 Task: Discover historical landmarks in Nashville, Tennessee, and Memphis, Tennessee.
Action: Mouse moved to (160, 90)
Screenshot: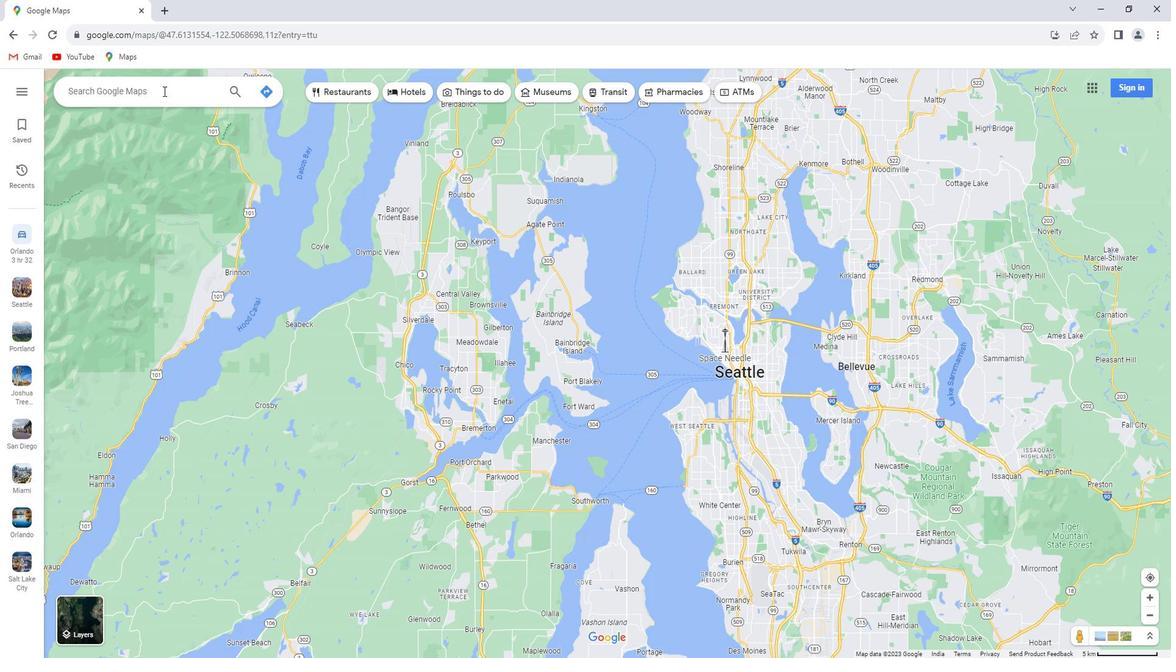 
Action: Mouse pressed left at (160, 90)
Screenshot: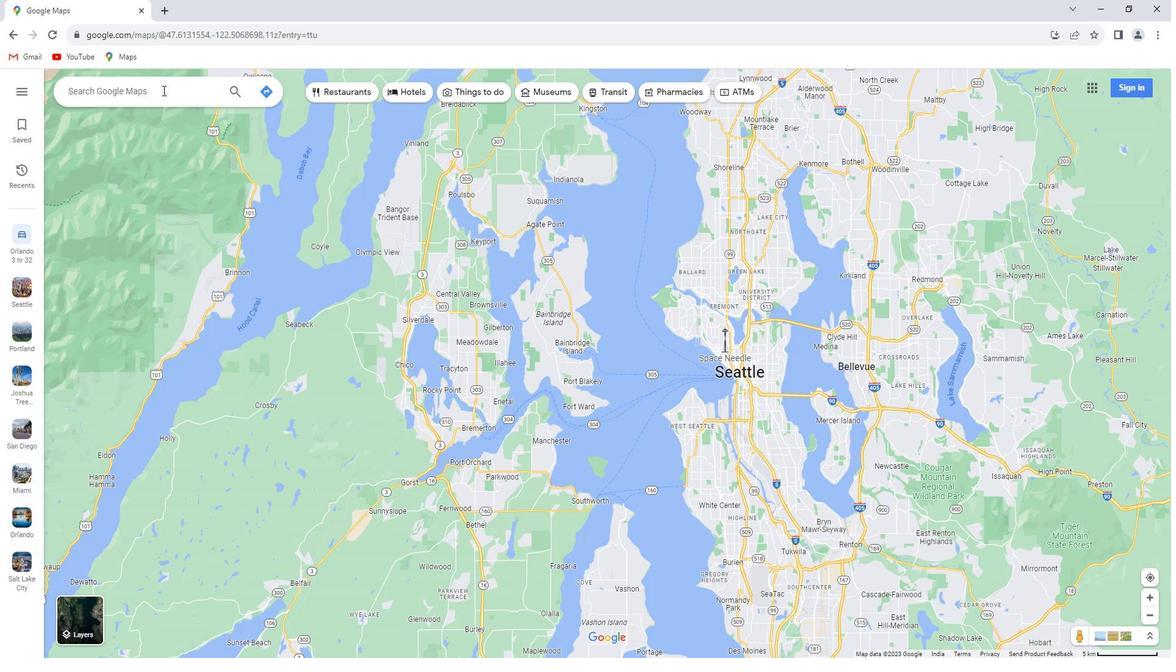 
Action: Key pressed <Key.shift>Nashville,<Key.space><Key.shift>Tee<Key.backspace>nnessee<Key.enter>
Screenshot: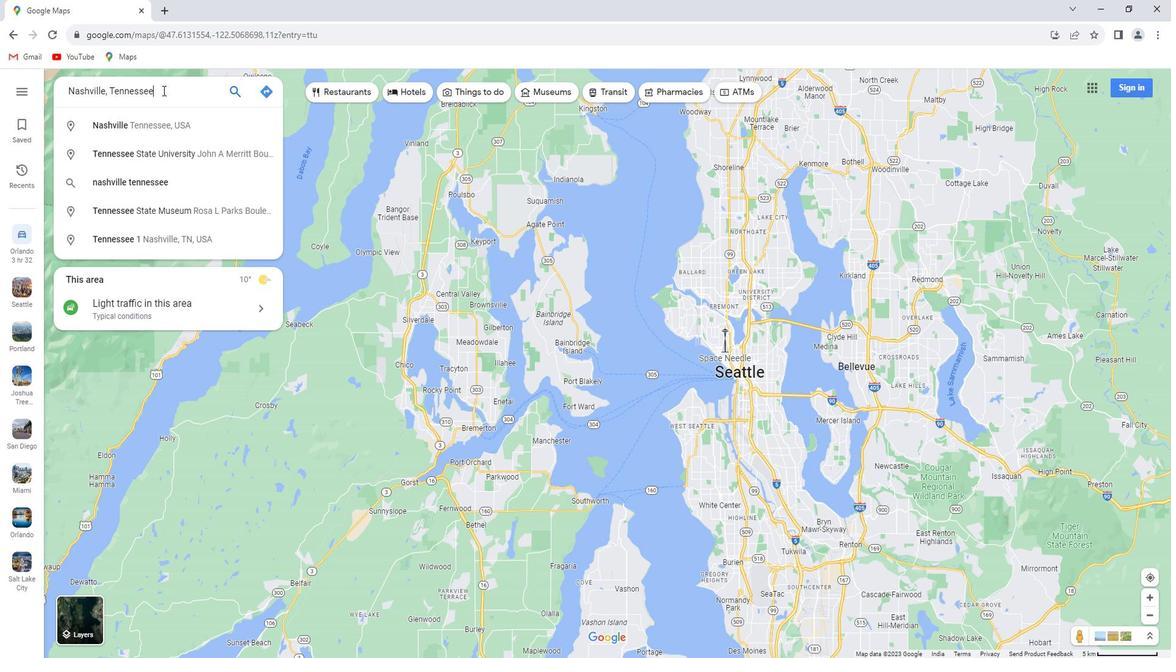 
Action: Mouse moved to (169, 323)
Screenshot: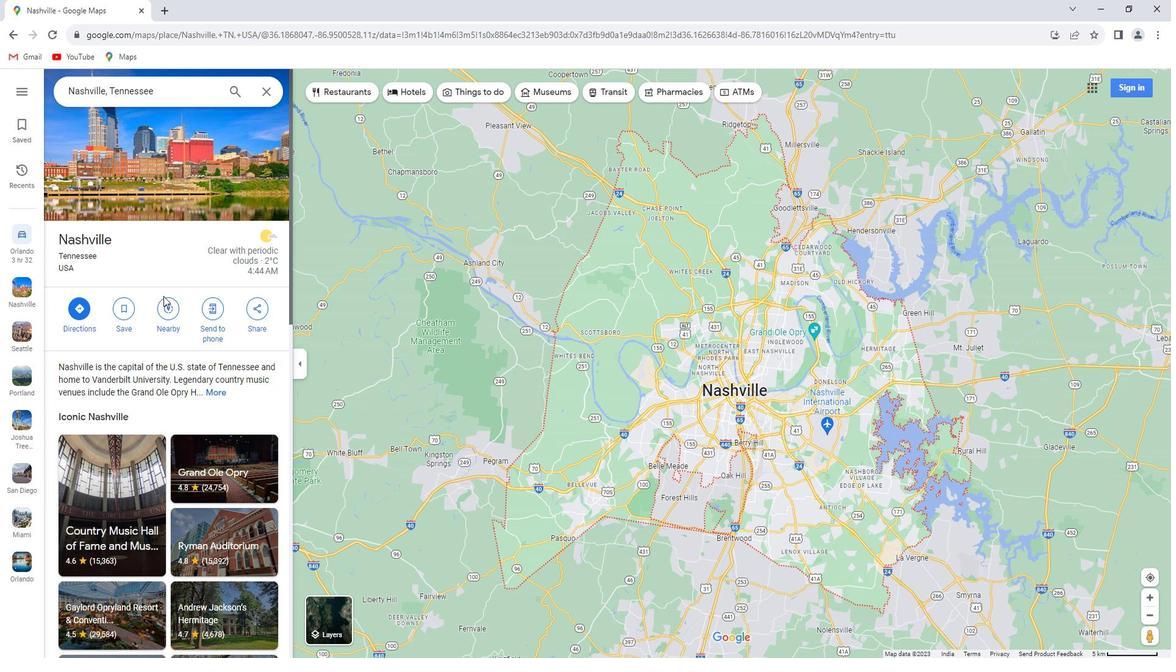 
Action: Mouse pressed left at (169, 323)
Screenshot: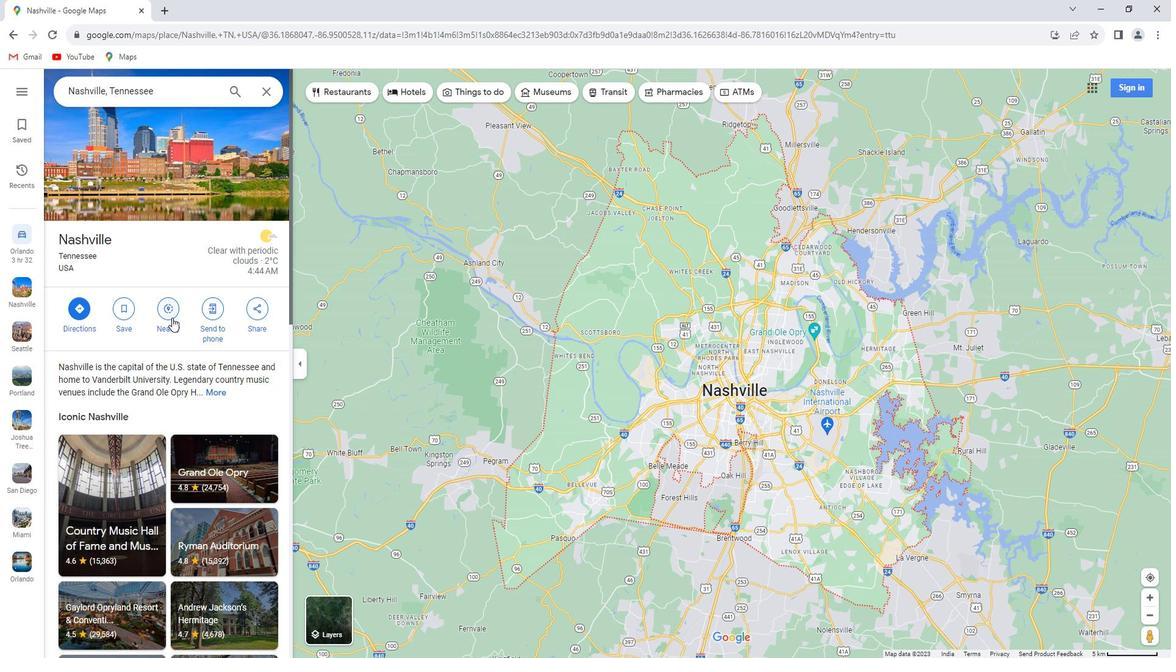
Action: Key pressed historical<Key.space><Key.shift>Landmarks
Screenshot: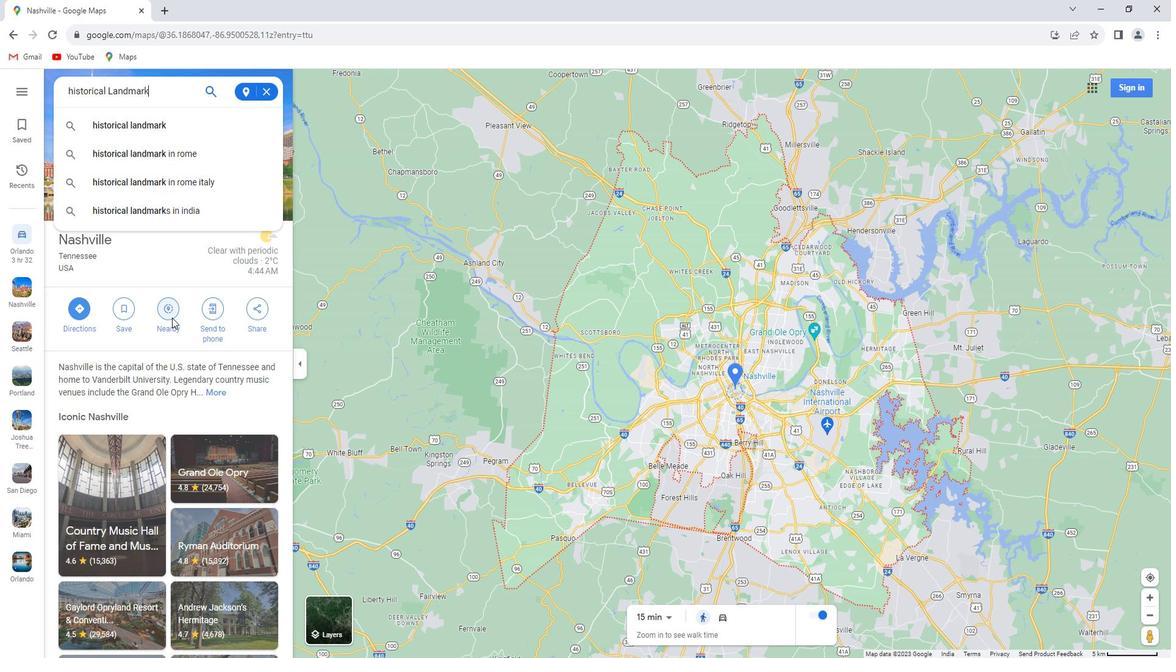 
Action: Mouse moved to (200, 206)
Screenshot: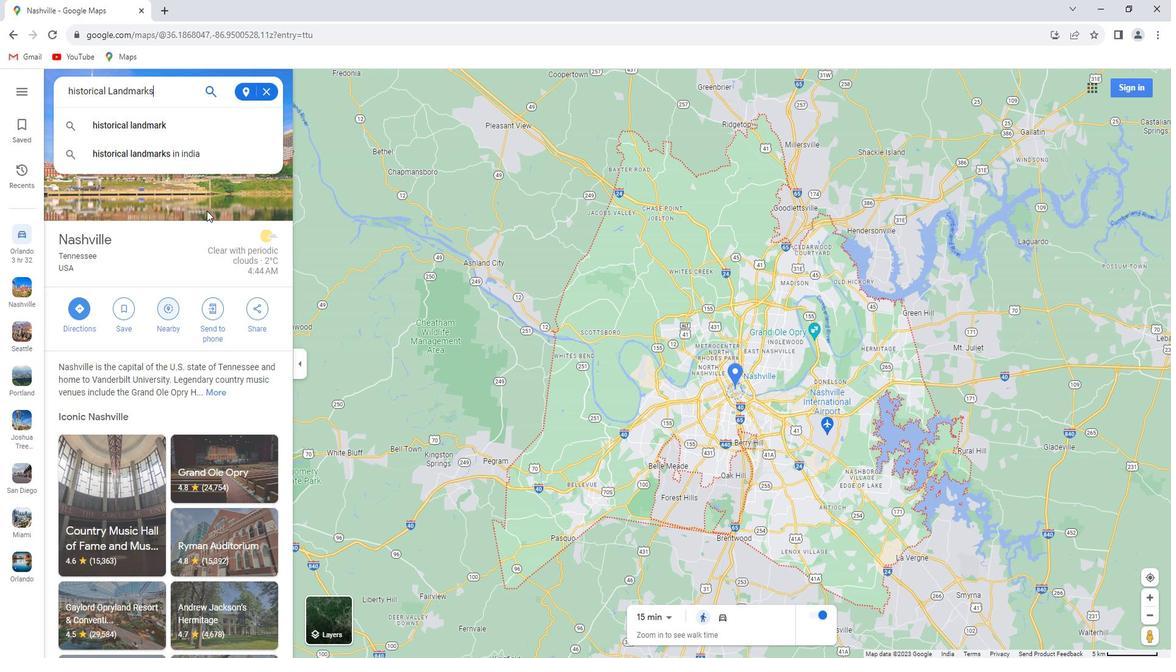 
Action: Key pressed <Key.enter>
Screenshot: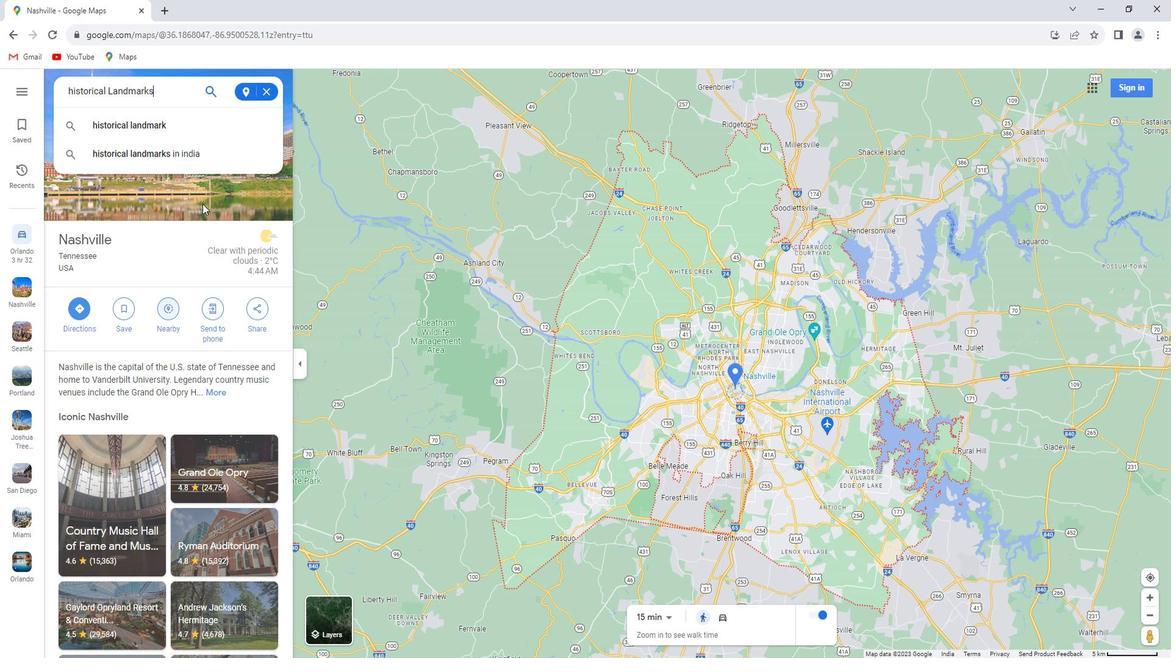 
Action: Mouse moved to (271, 90)
Screenshot: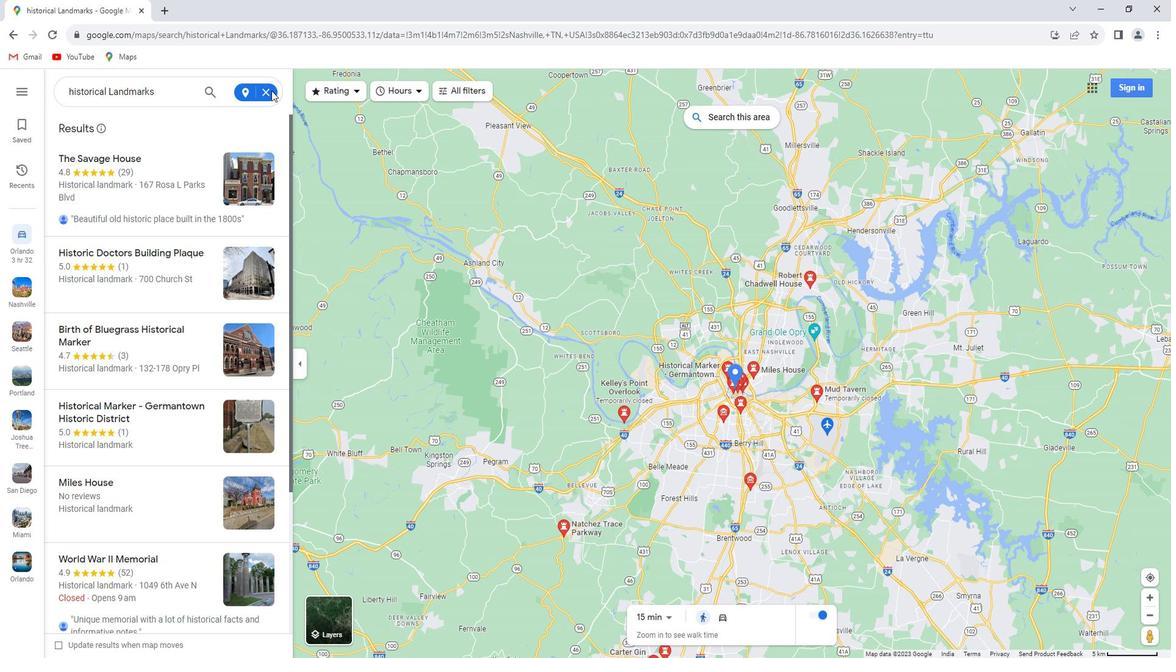 
Action: Mouse pressed left at (271, 90)
Screenshot: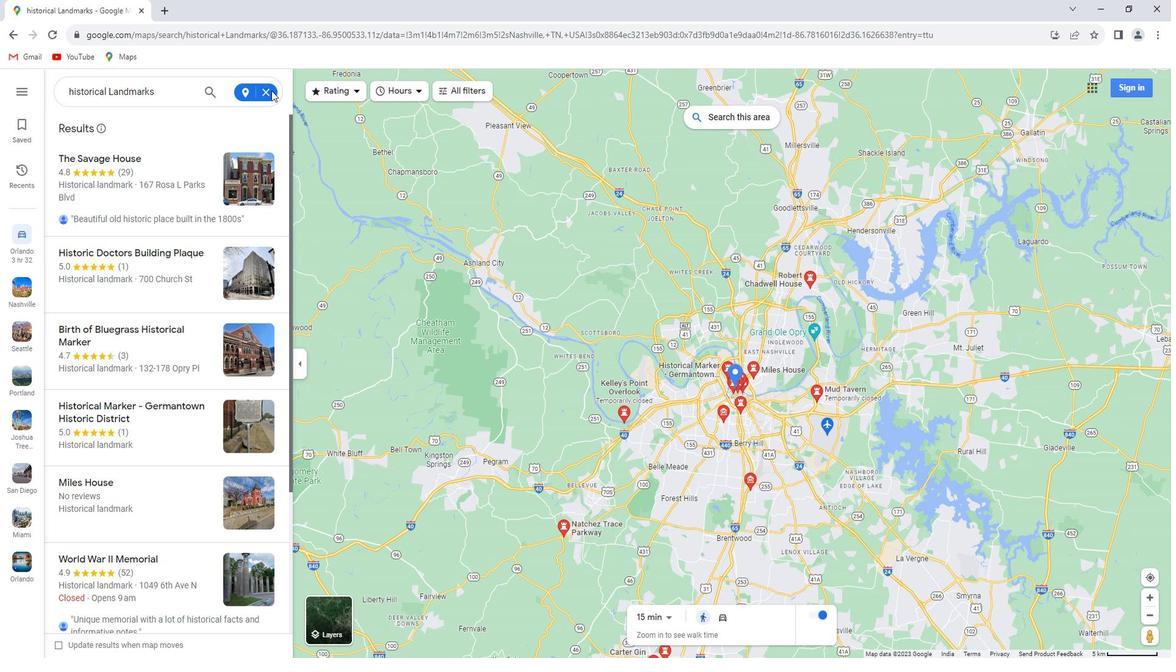 
Action: Mouse moved to (267, 90)
Screenshot: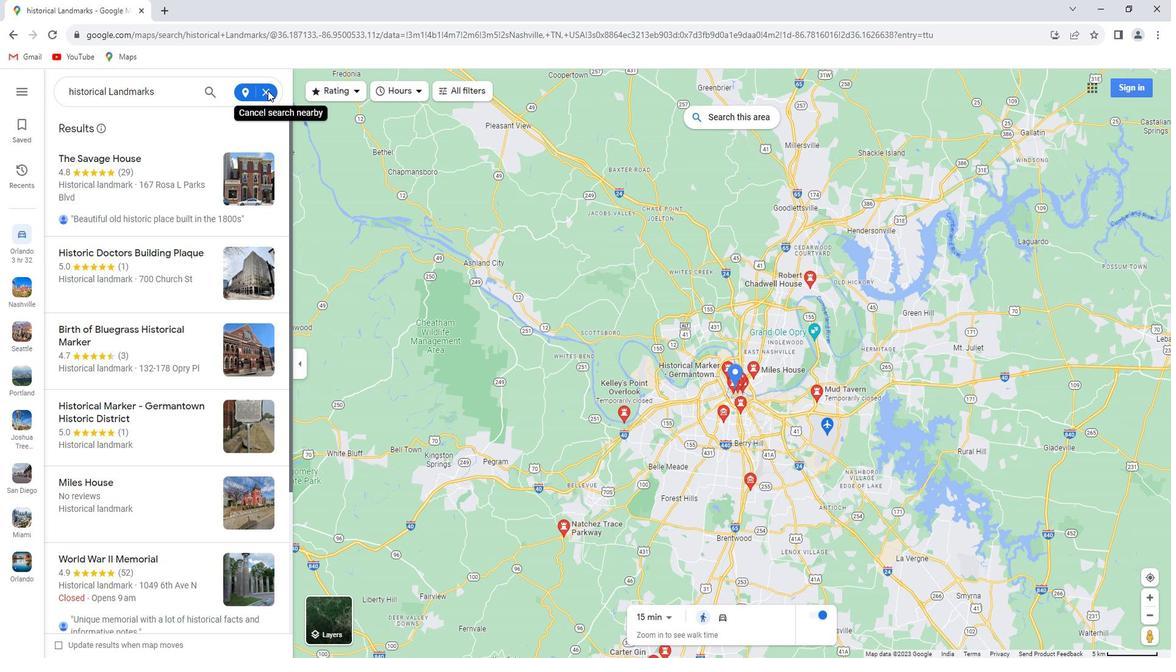 
Action: Mouse pressed left at (267, 90)
Screenshot: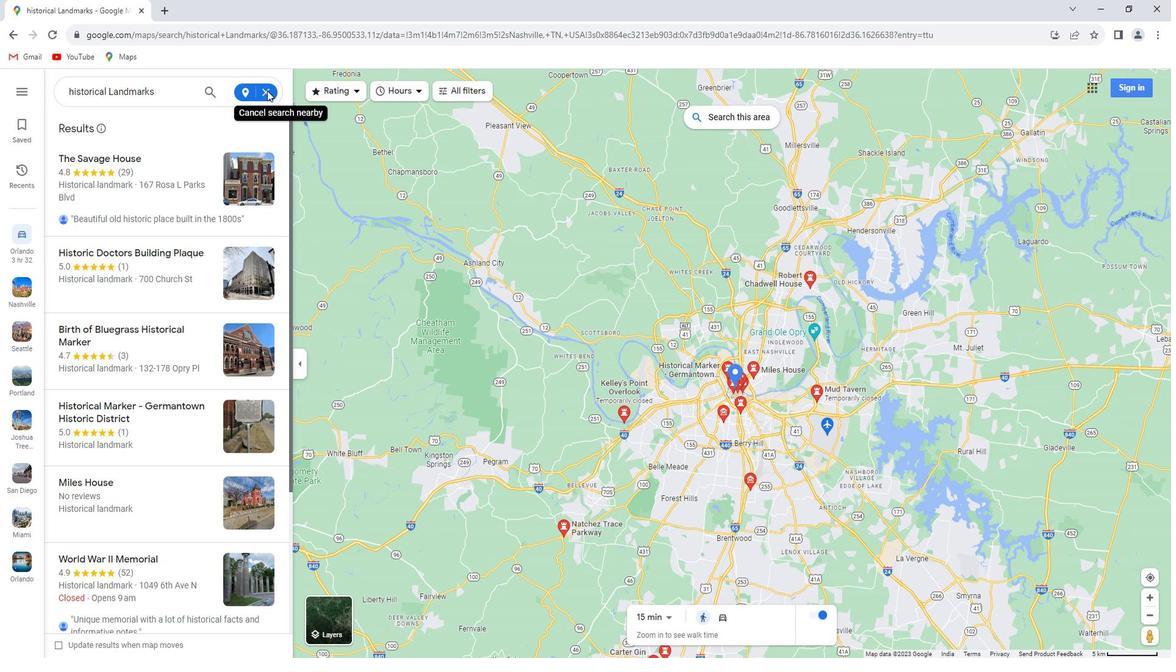 
Action: Mouse moved to (265, 92)
Screenshot: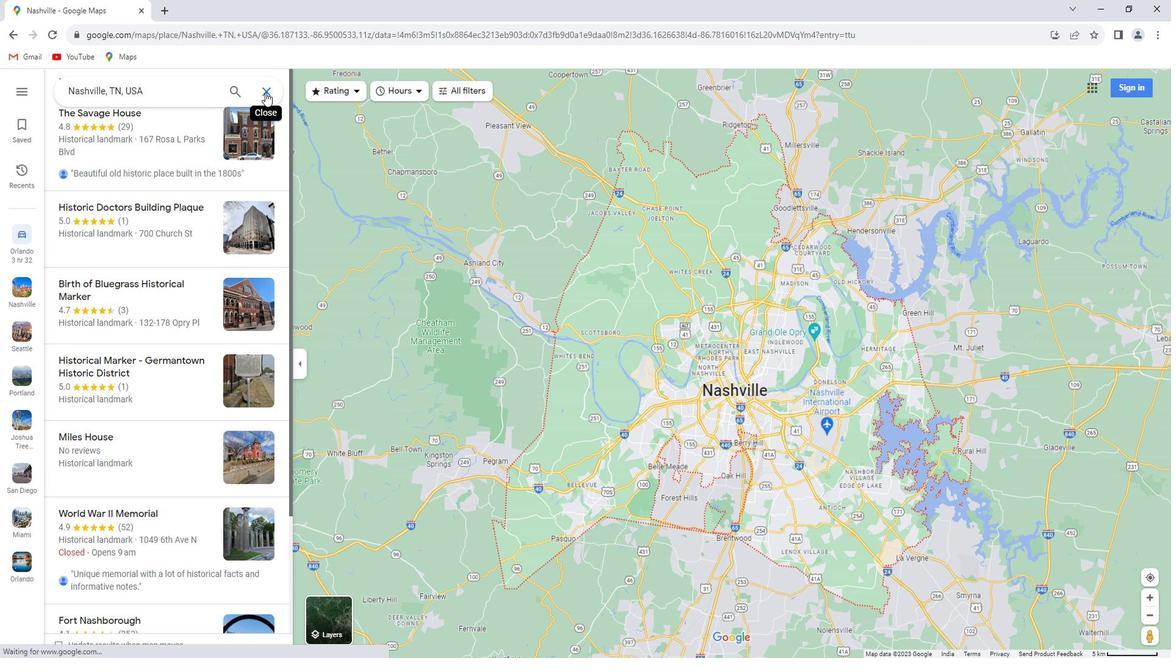 
Action: Mouse pressed left at (265, 92)
Screenshot: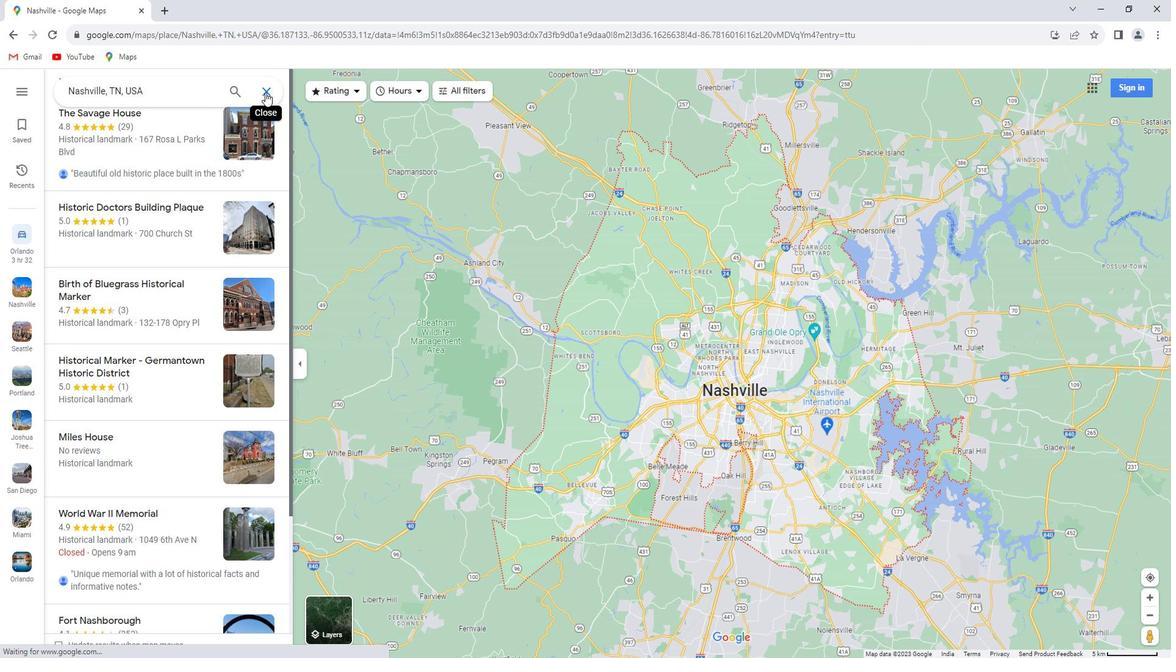 
Action: Mouse moved to (180, 92)
Screenshot: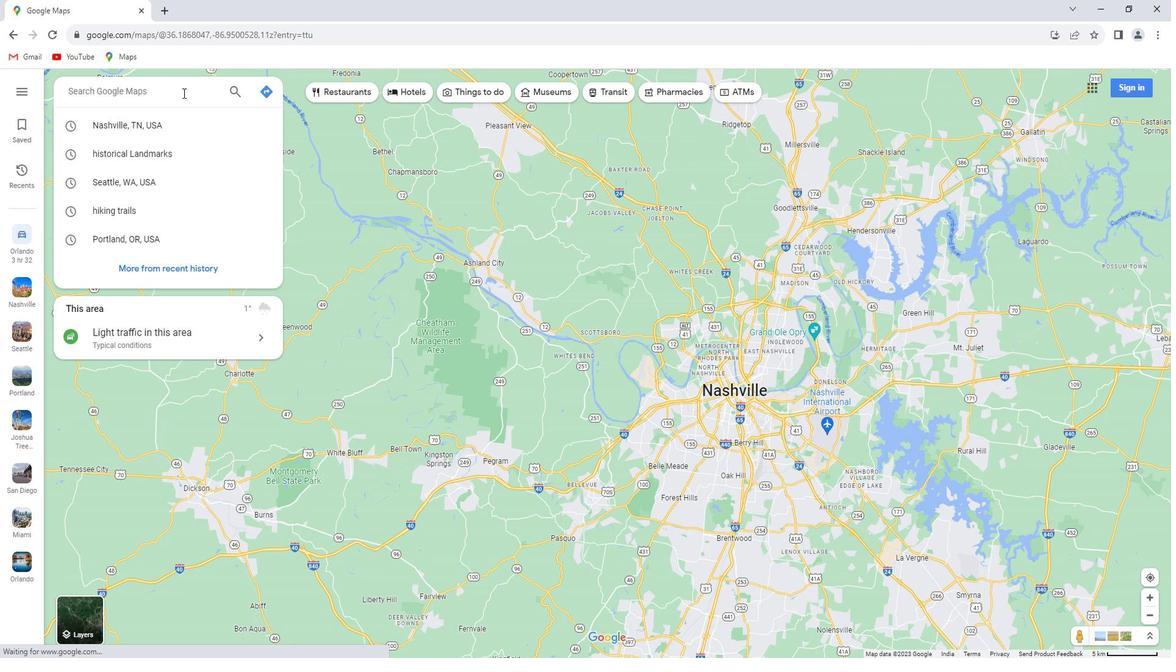 
Action: Key pressed <Key.shift><<Key.backspace><Key.shift>Memphis,<Key.space><Key.shift>Tennessee<Key.enter>
Screenshot: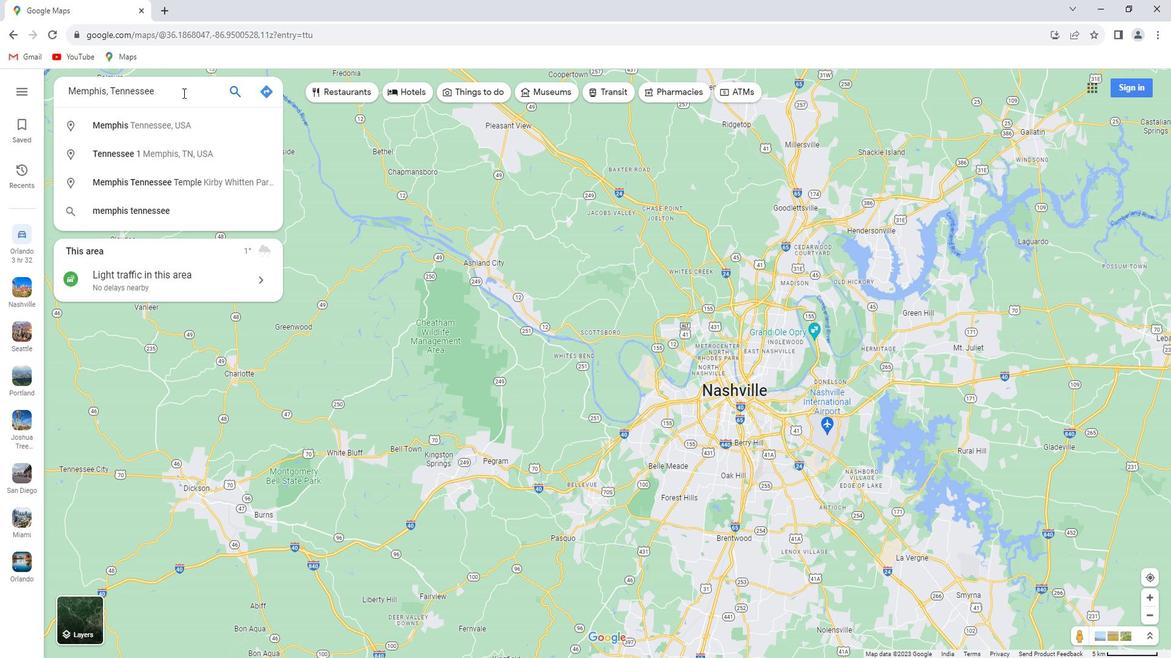 
Action: Mouse moved to (161, 309)
Screenshot: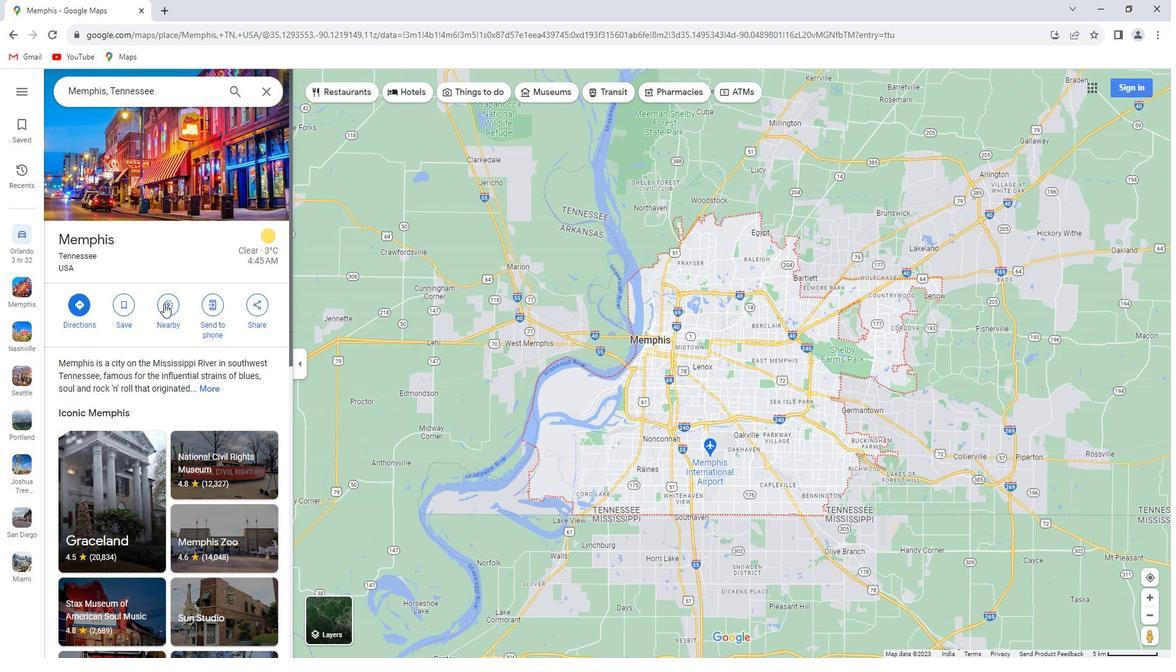 
Action: Mouse pressed left at (161, 309)
Screenshot: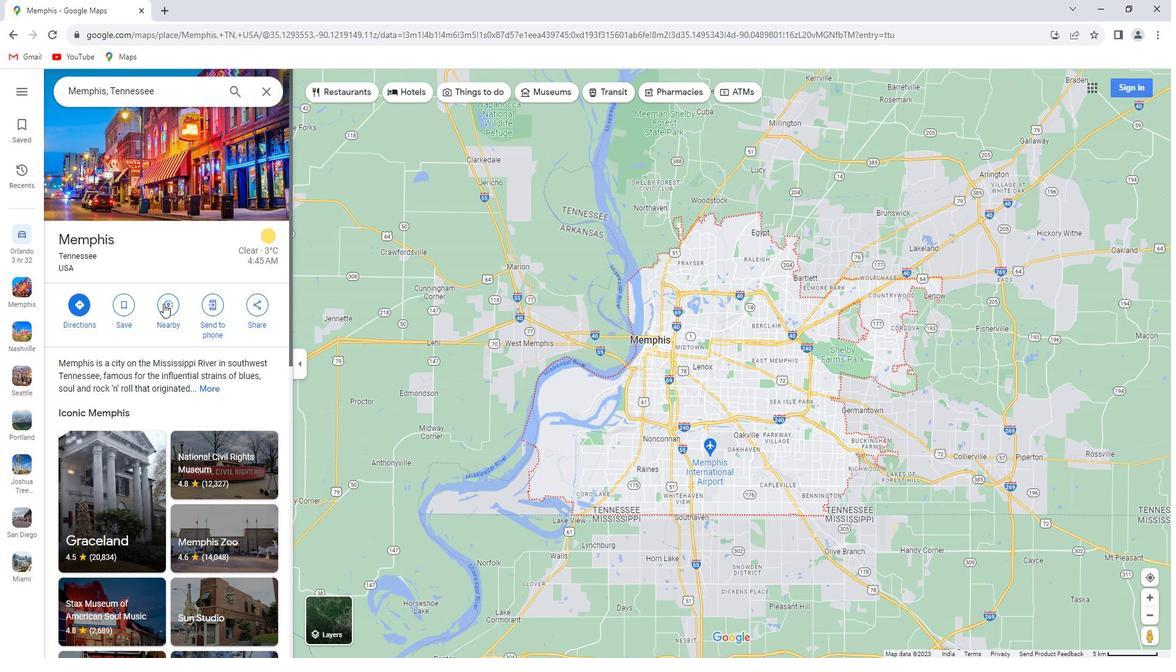 
Action: Mouse moved to (161, 320)
Screenshot: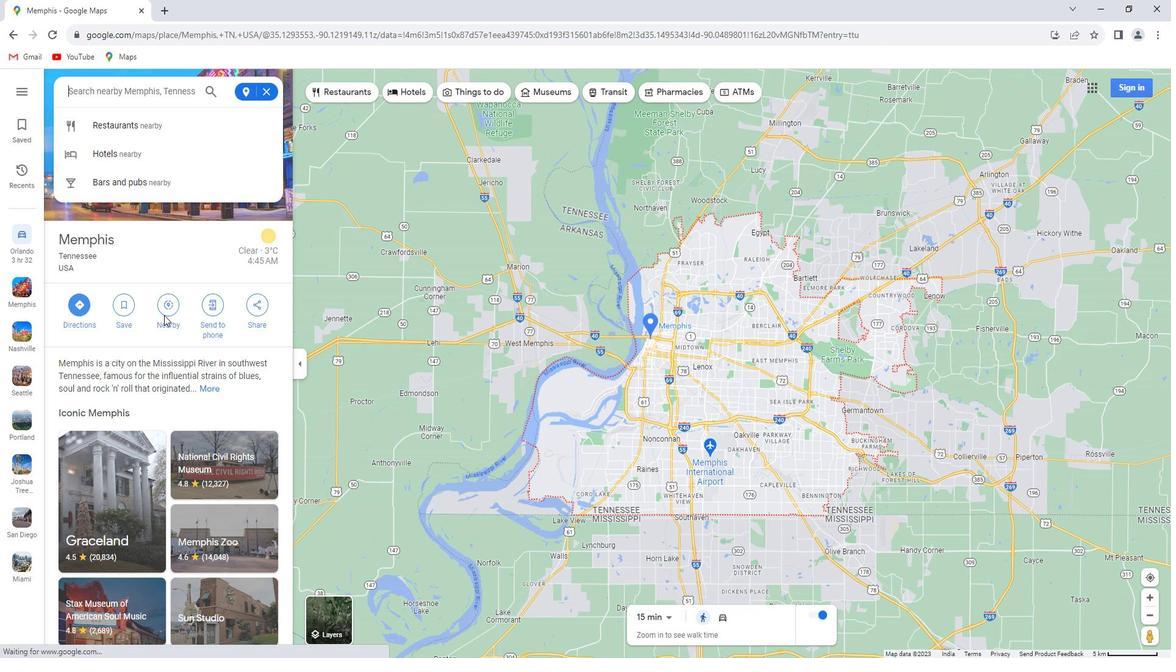 
Action: Key pressed historical<Key.space>landmark<Key.enter>
Screenshot: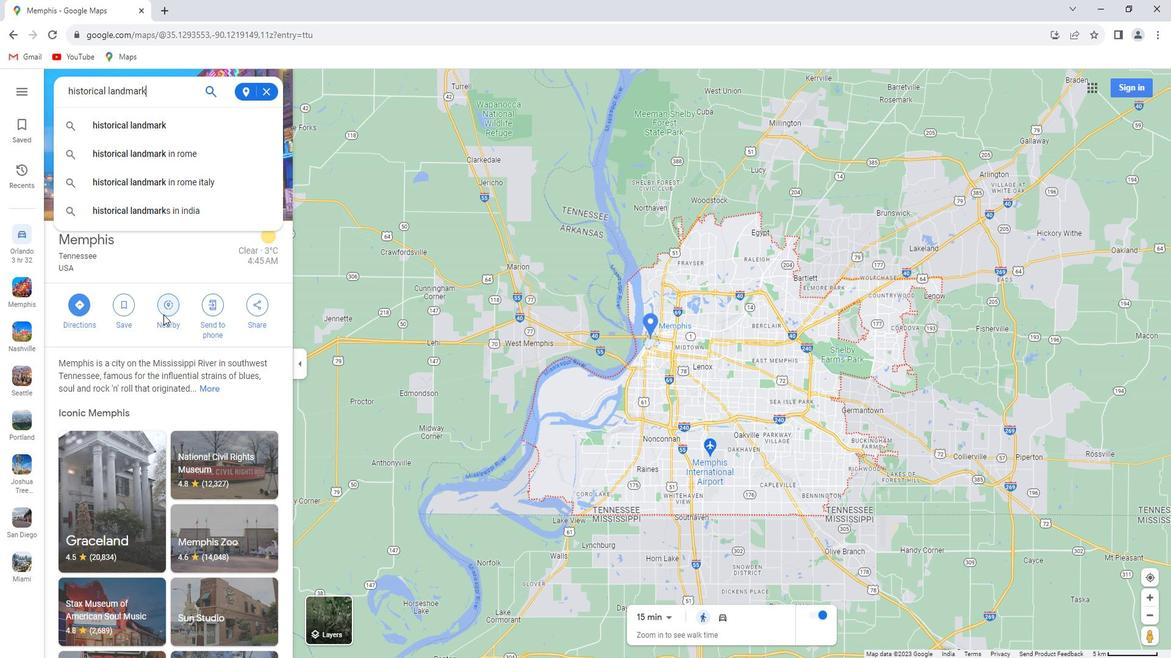 
